 Task: Change the visibility to the workspace.
Action: Mouse moved to (298, 77)
Screenshot: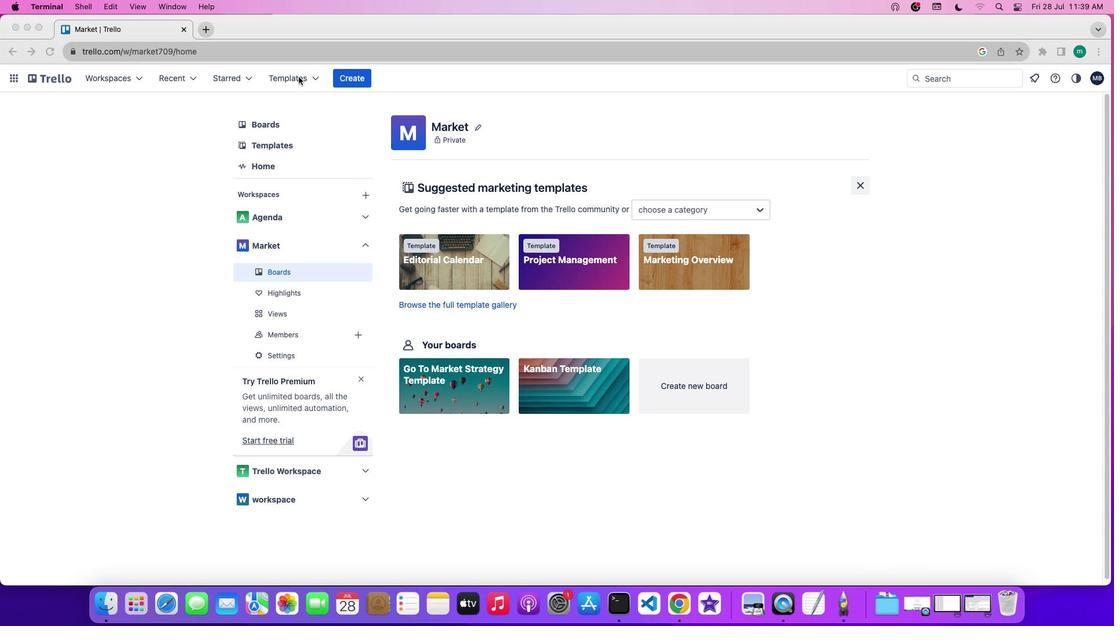
Action: Mouse pressed left at (298, 77)
Screenshot: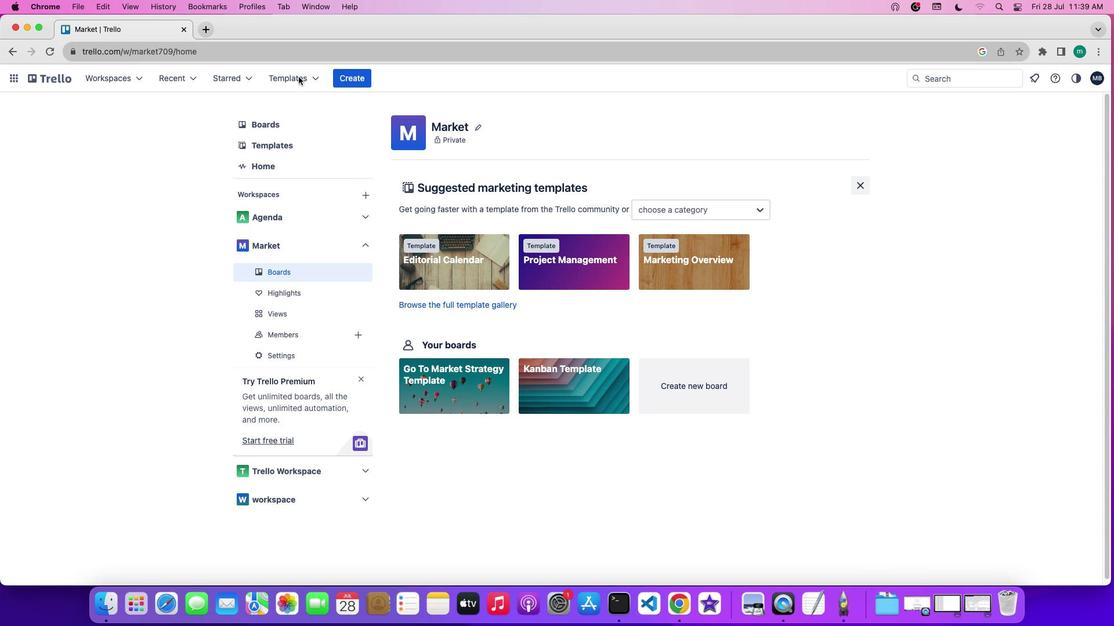
Action: Mouse pressed left at (298, 77)
Screenshot: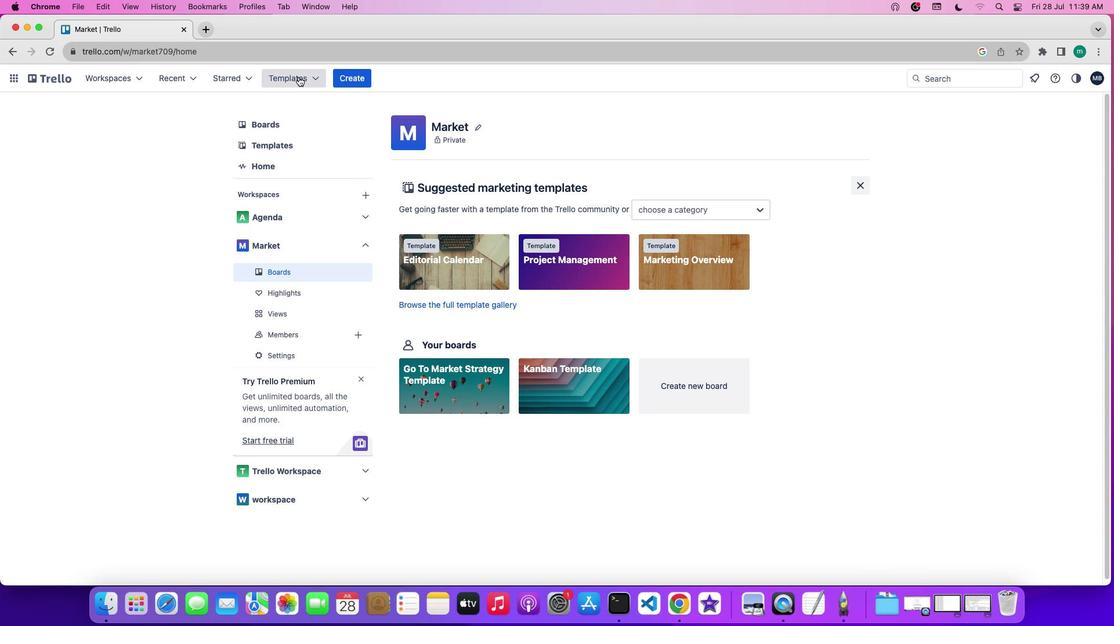 
Action: Mouse moved to (391, 283)
Screenshot: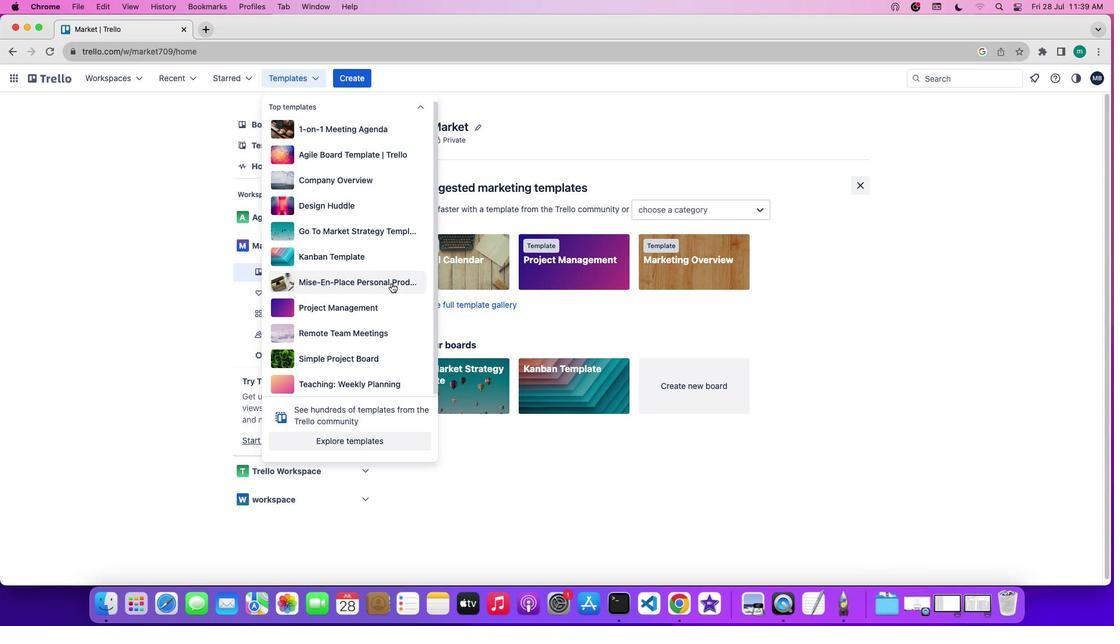 
Action: Mouse pressed left at (391, 283)
Screenshot: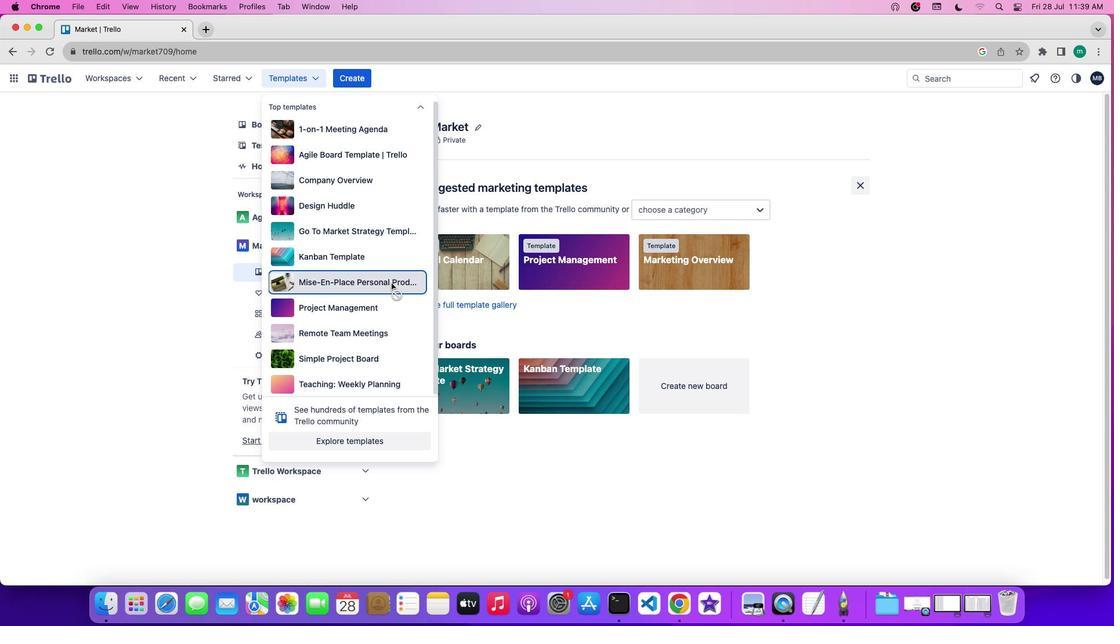 
Action: Mouse moved to (392, 290)
Screenshot: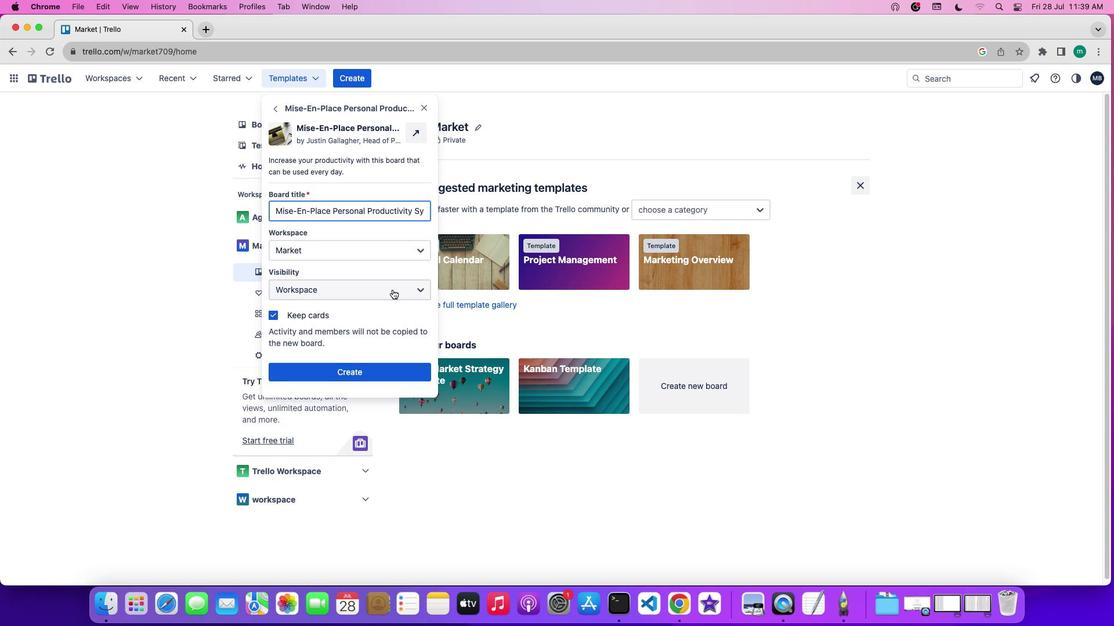 
Action: Mouse pressed left at (392, 290)
Screenshot: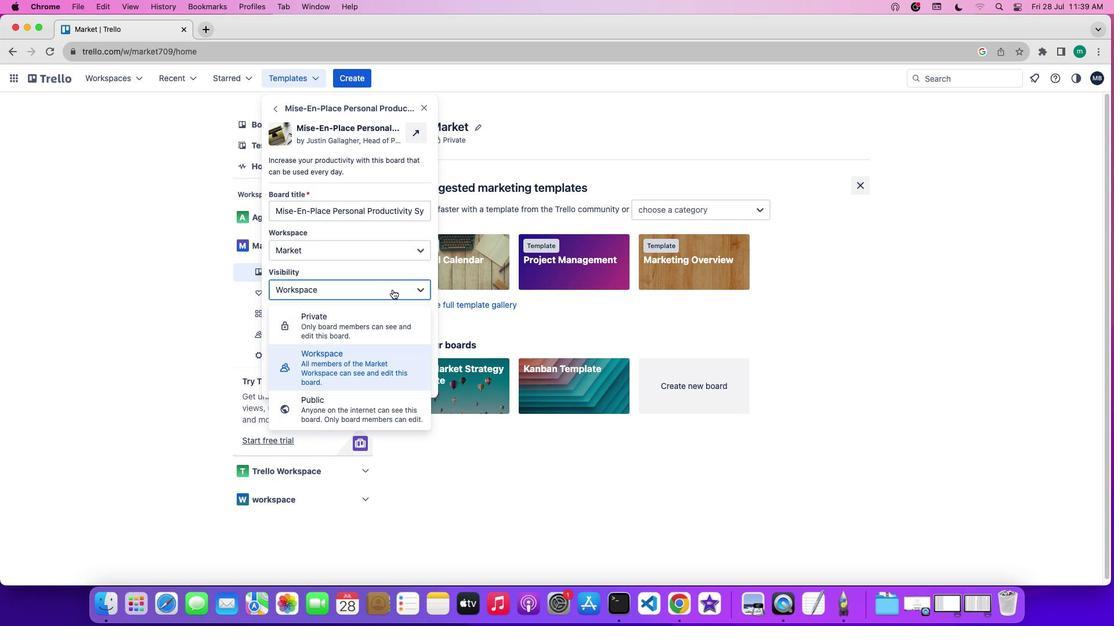 
Action: Mouse moved to (364, 359)
Screenshot: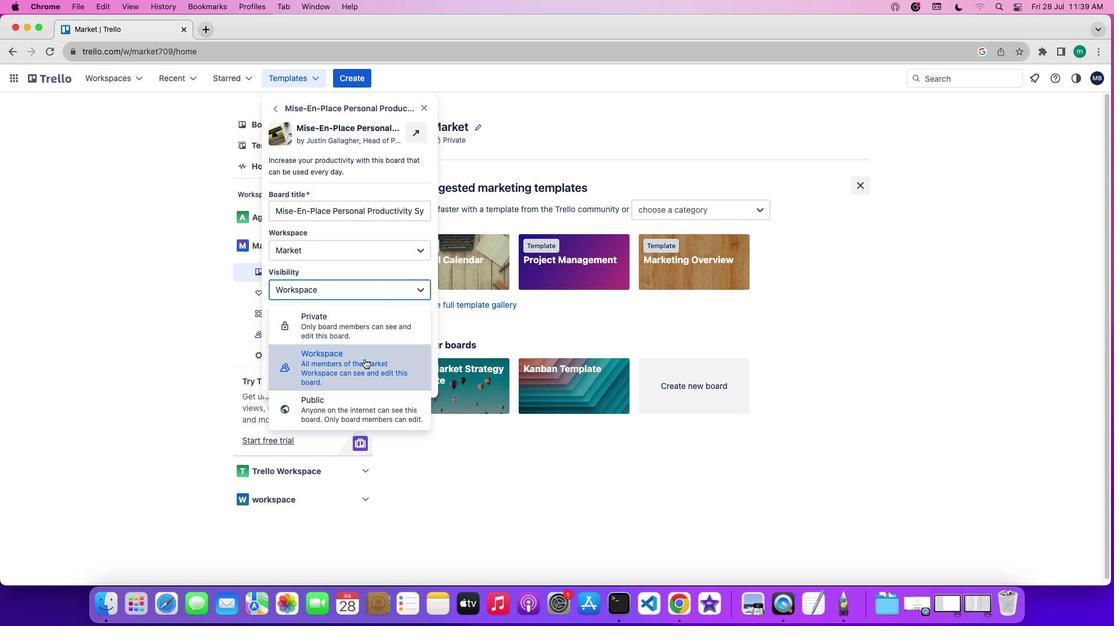 
Action: Mouse pressed left at (364, 359)
Screenshot: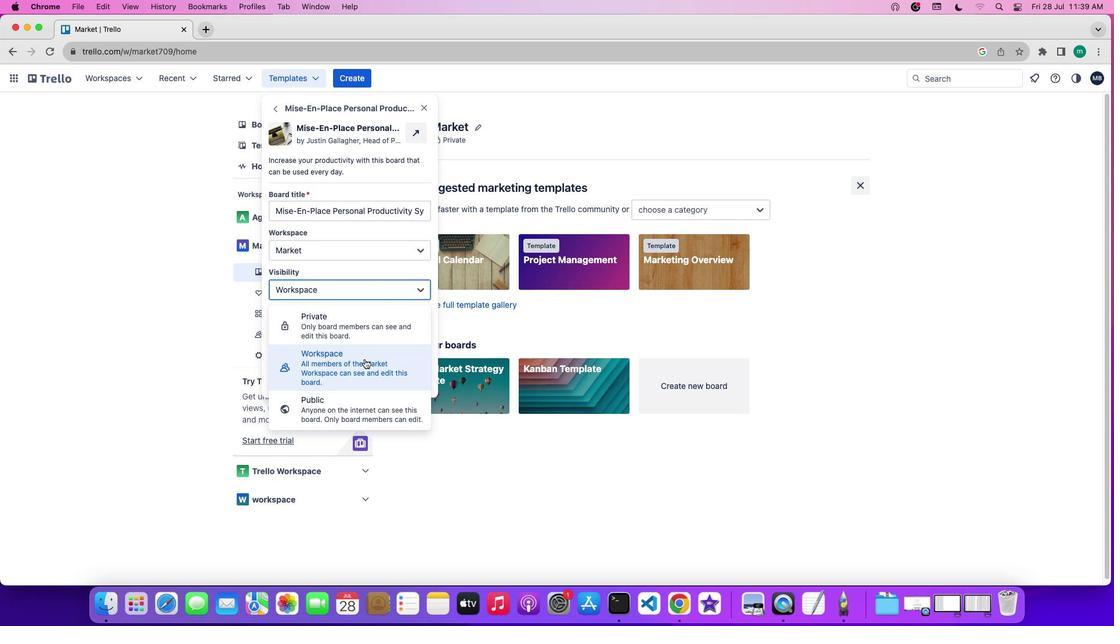 
